 Task: Make in the project AgileGlobe an epic 'IT Service Catalog Management Process Improvement'. Create in the project AgileGlobe an epic 'IT Service Level Management Process Improvement'. Add in the project AgileGlobe an epic 'IT Capacity Management Process Improvement'
Action: Mouse moved to (436, 182)
Screenshot: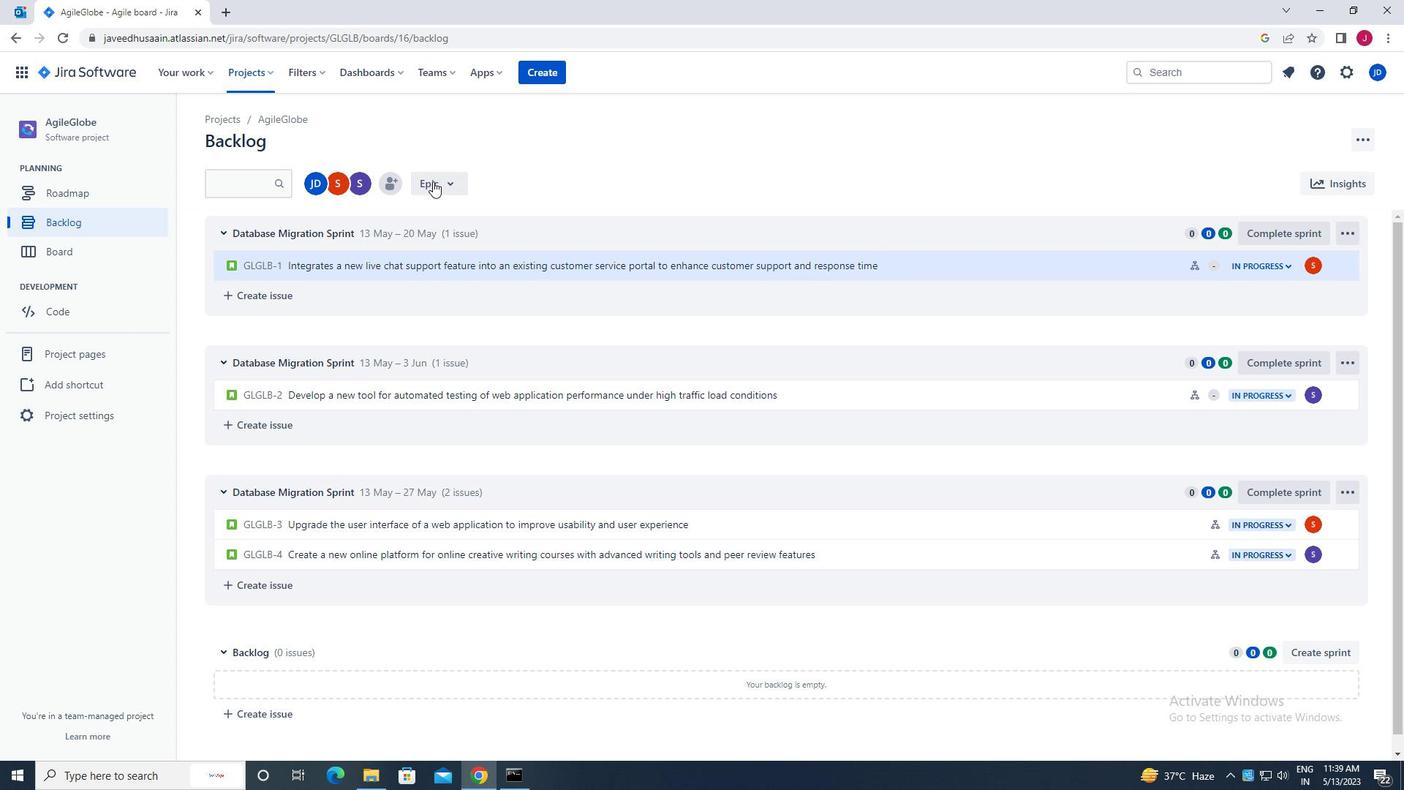 
Action: Mouse pressed left at (436, 182)
Screenshot: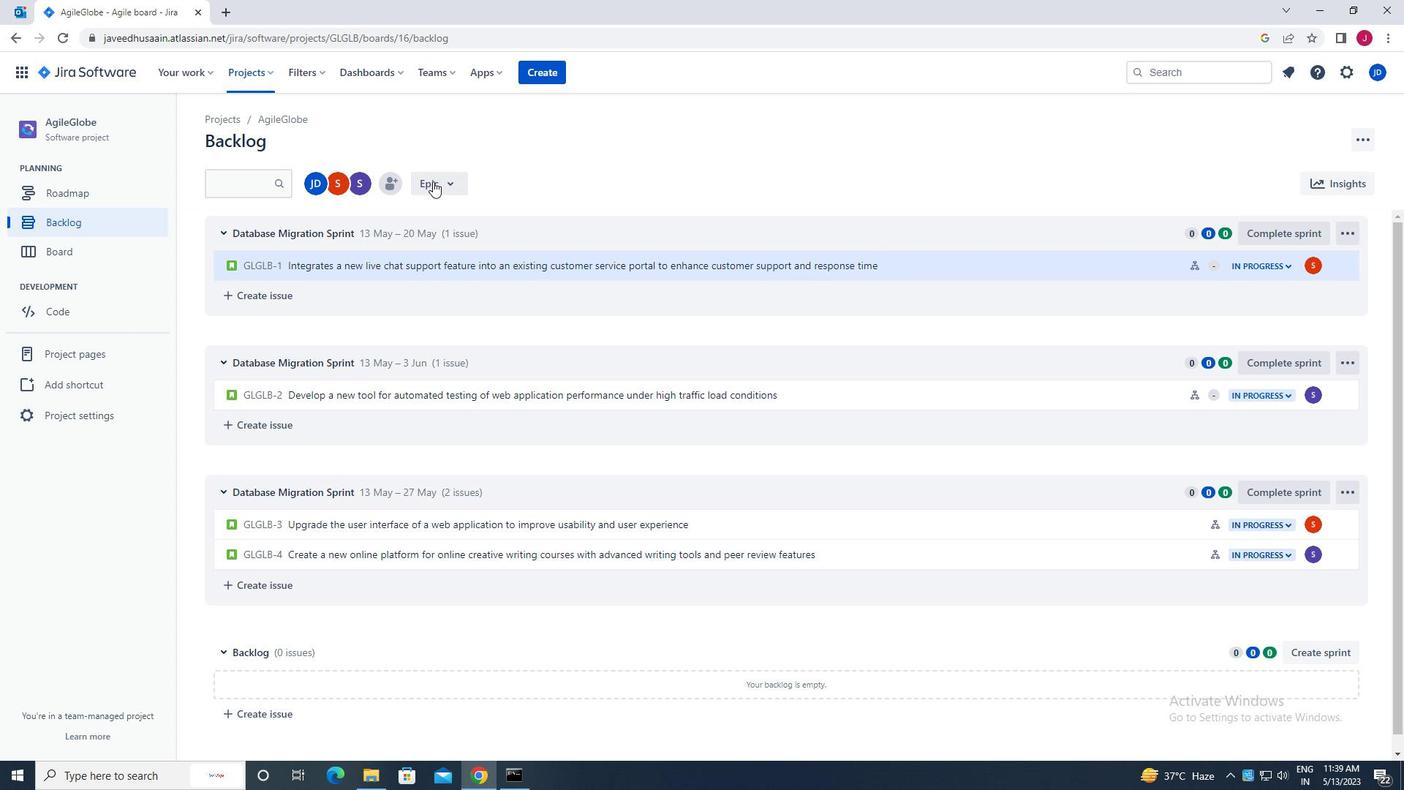 
Action: Mouse moved to (441, 272)
Screenshot: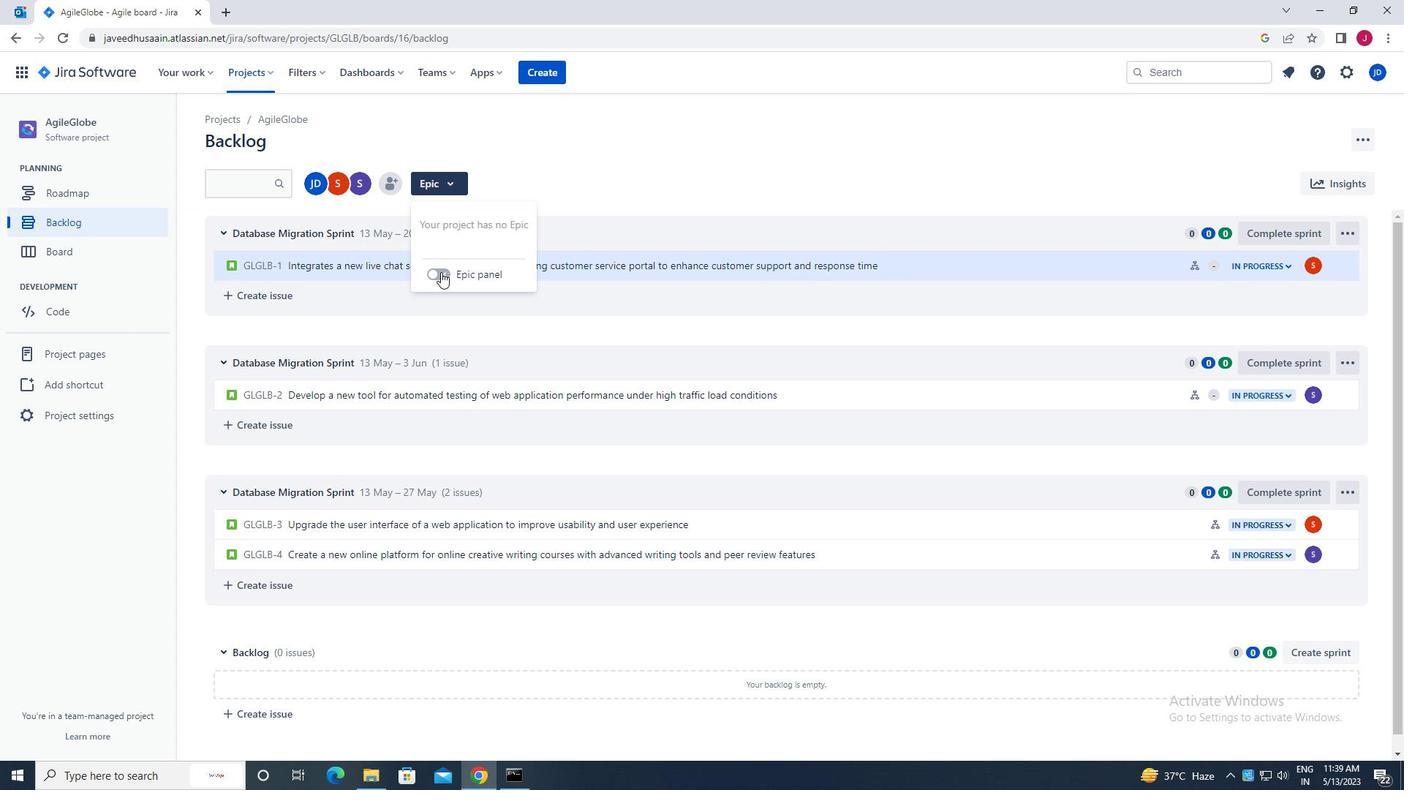 
Action: Mouse pressed left at (441, 272)
Screenshot: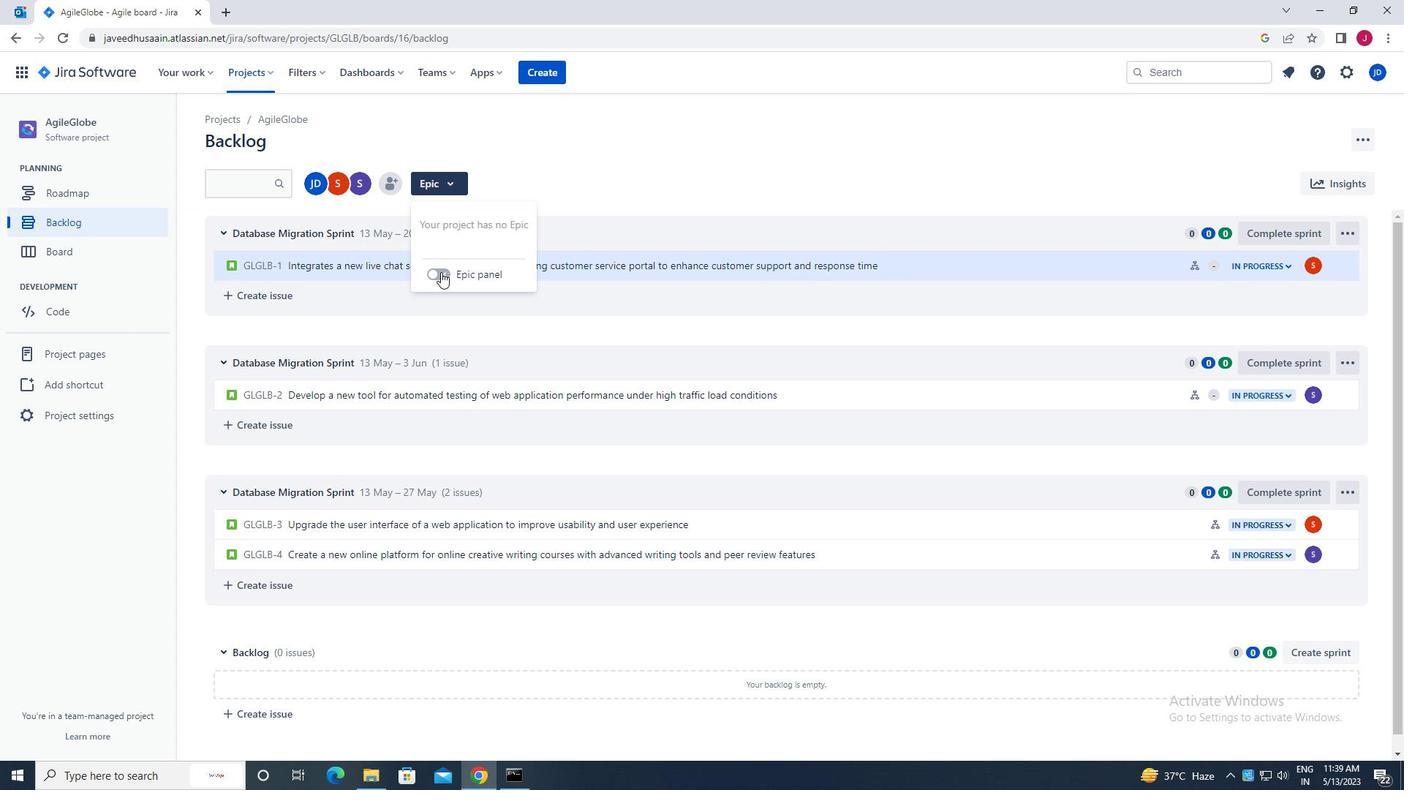 
Action: Mouse moved to (306, 514)
Screenshot: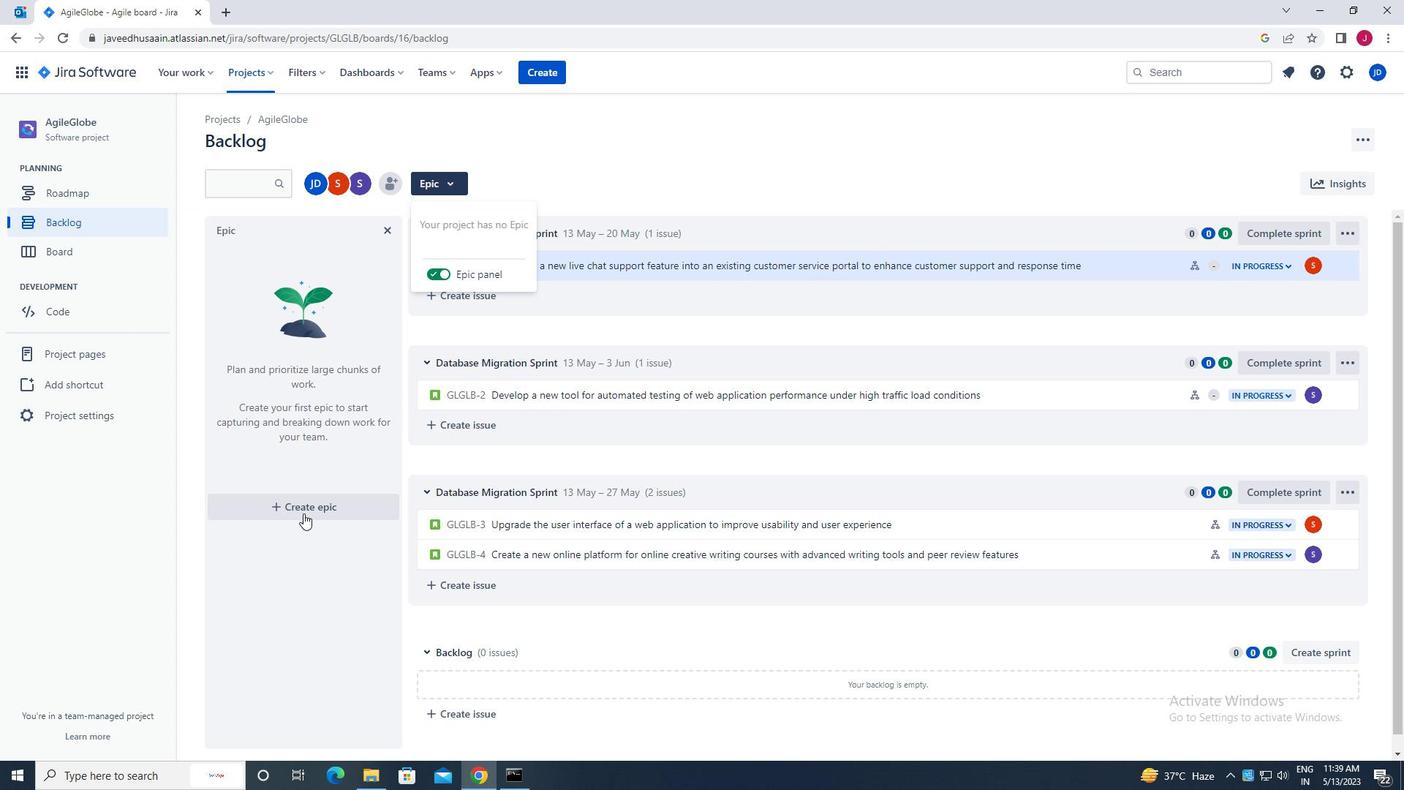 
Action: Mouse pressed left at (306, 514)
Screenshot: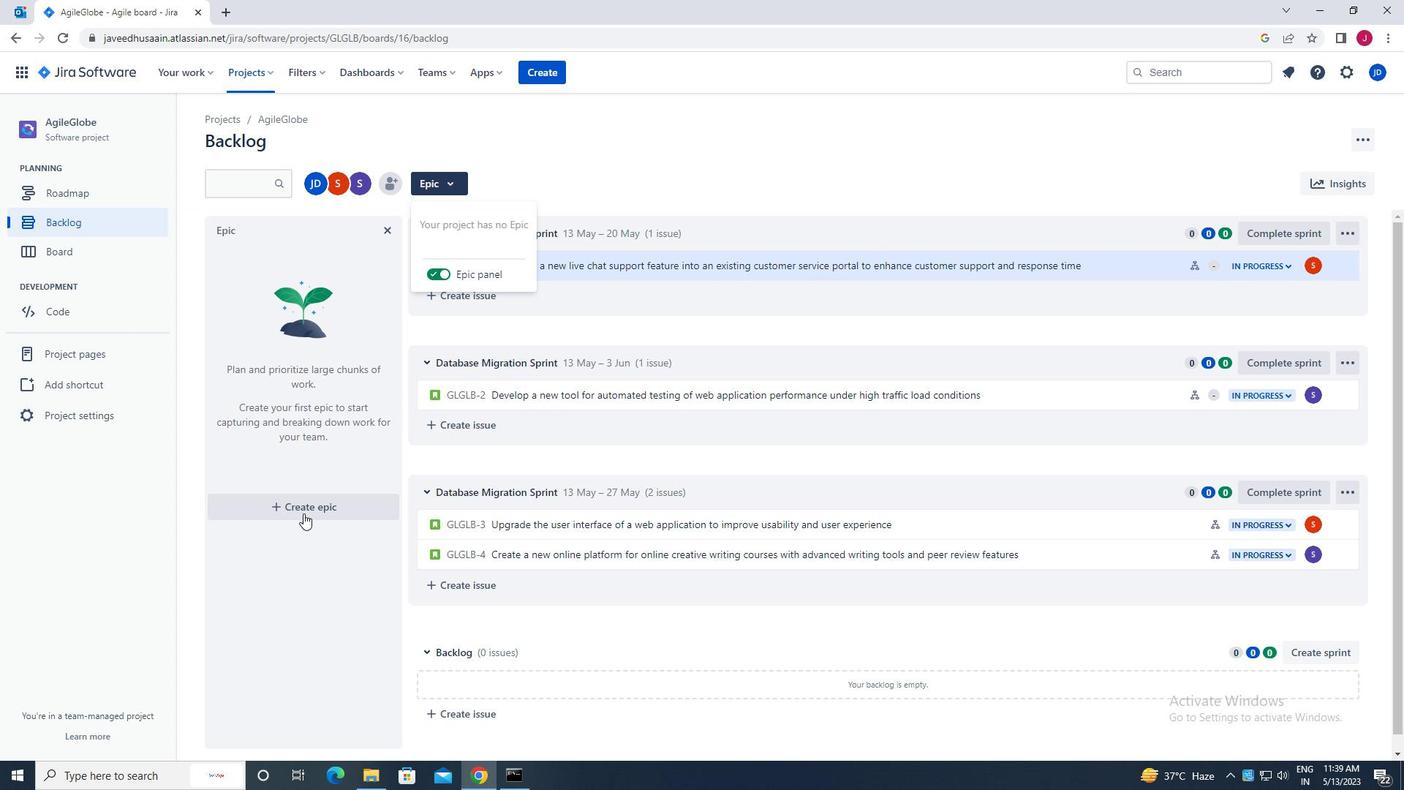 
Action: Mouse moved to (313, 509)
Screenshot: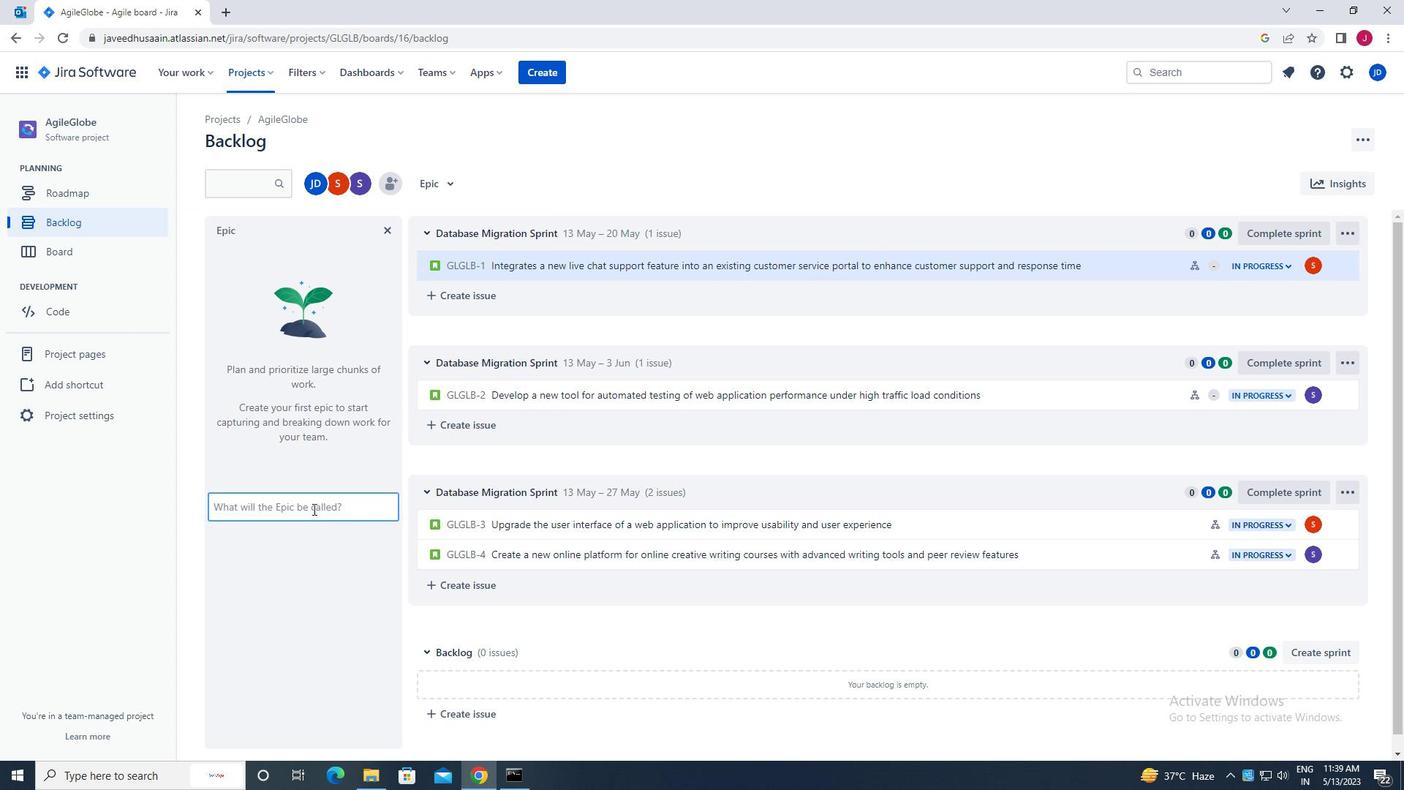
Action: Mouse pressed left at (313, 509)
Screenshot: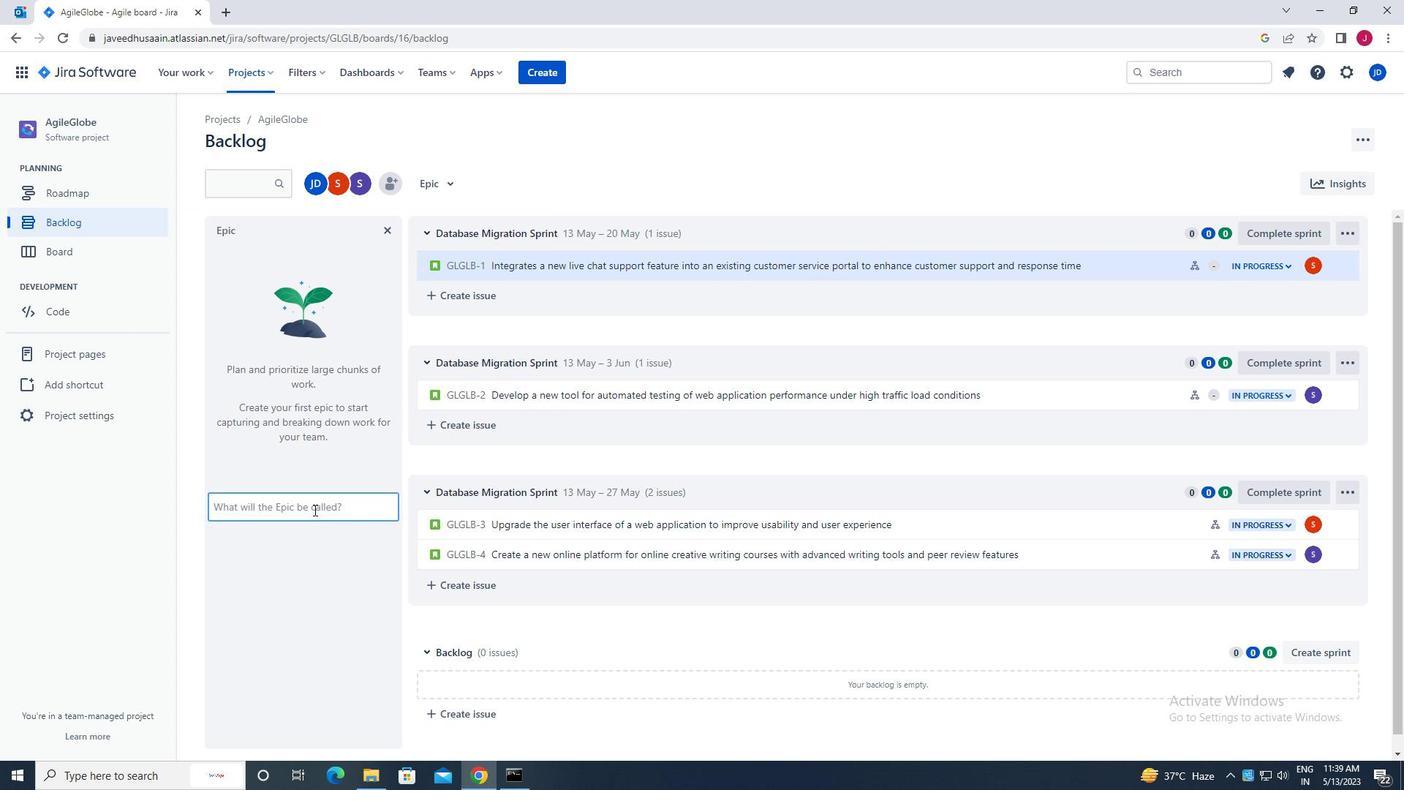 
Action: Mouse moved to (313, 507)
Screenshot: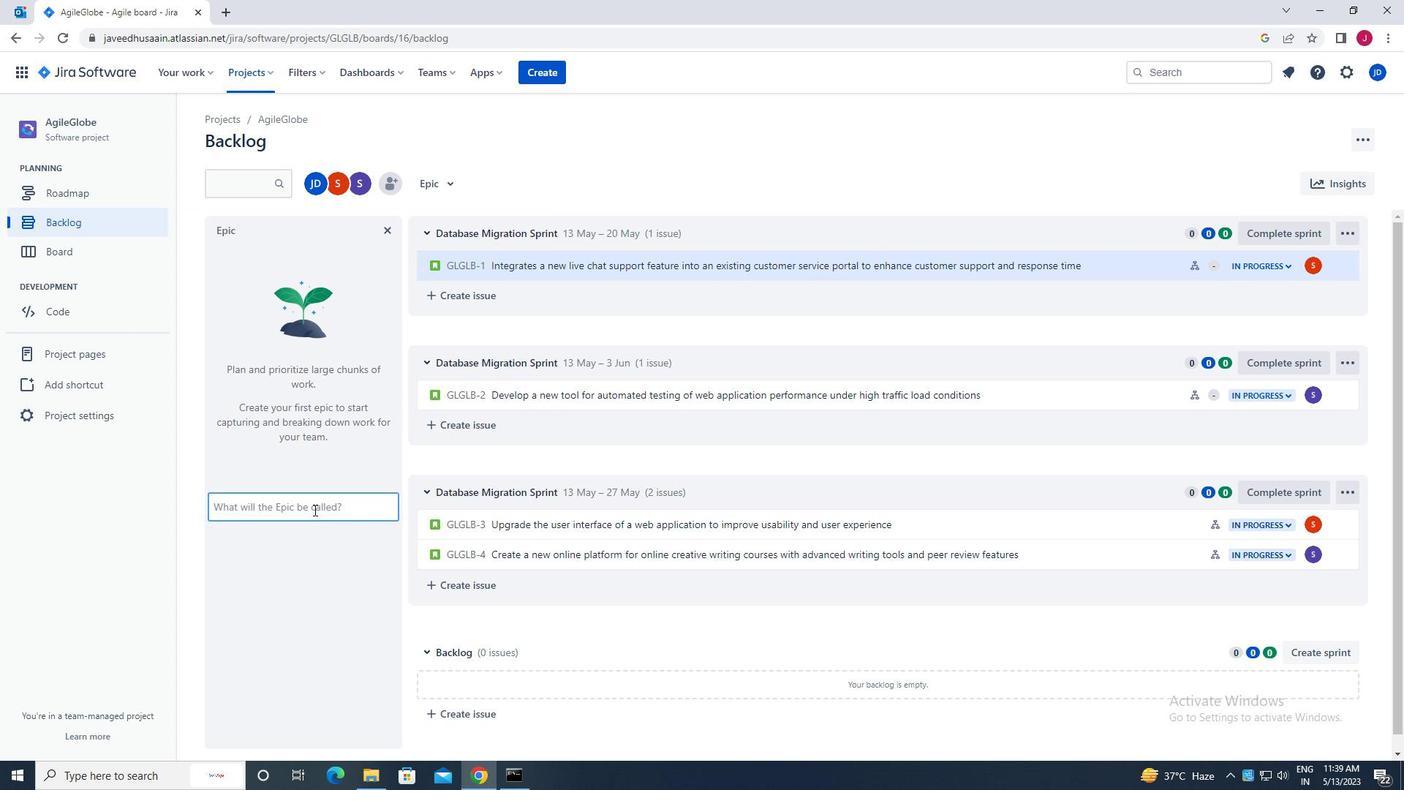 
Action: Key pressed it<Key.space>s<Key.caps_lock>ervice<Key.space><Key.caps_lock>c<Key.caps_lock>atalog<Key.space><Key.caps_lock>m<Key.caps_lock>anagement<Key.space><Key.caps_lock>p<Key.caps_lock>rocess<Key.space><Key.caps_lock>i<Key.caps_lock>mprovement<Key.space><Key.enter>
Screenshot: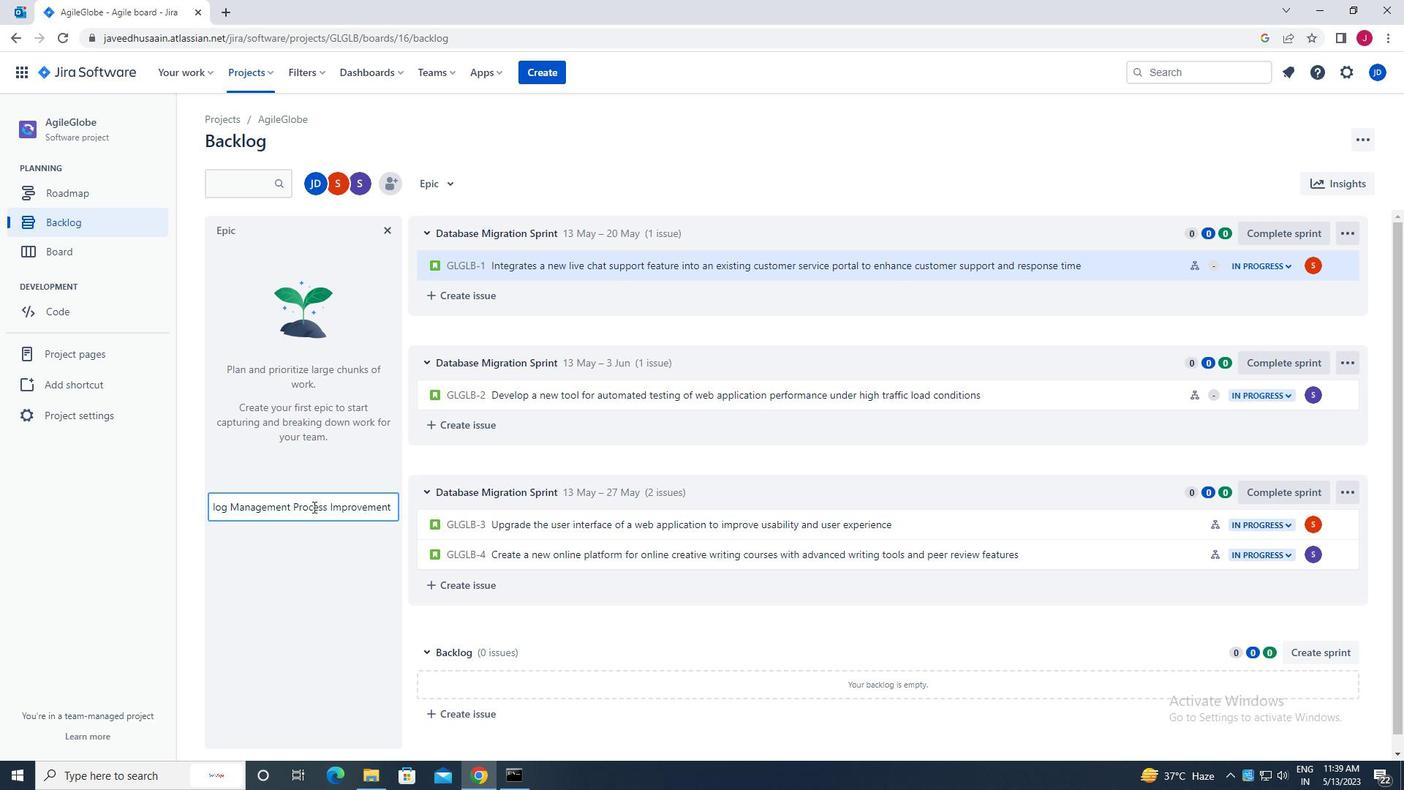 
Action: Mouse moved to (339, 364)
Screenshot: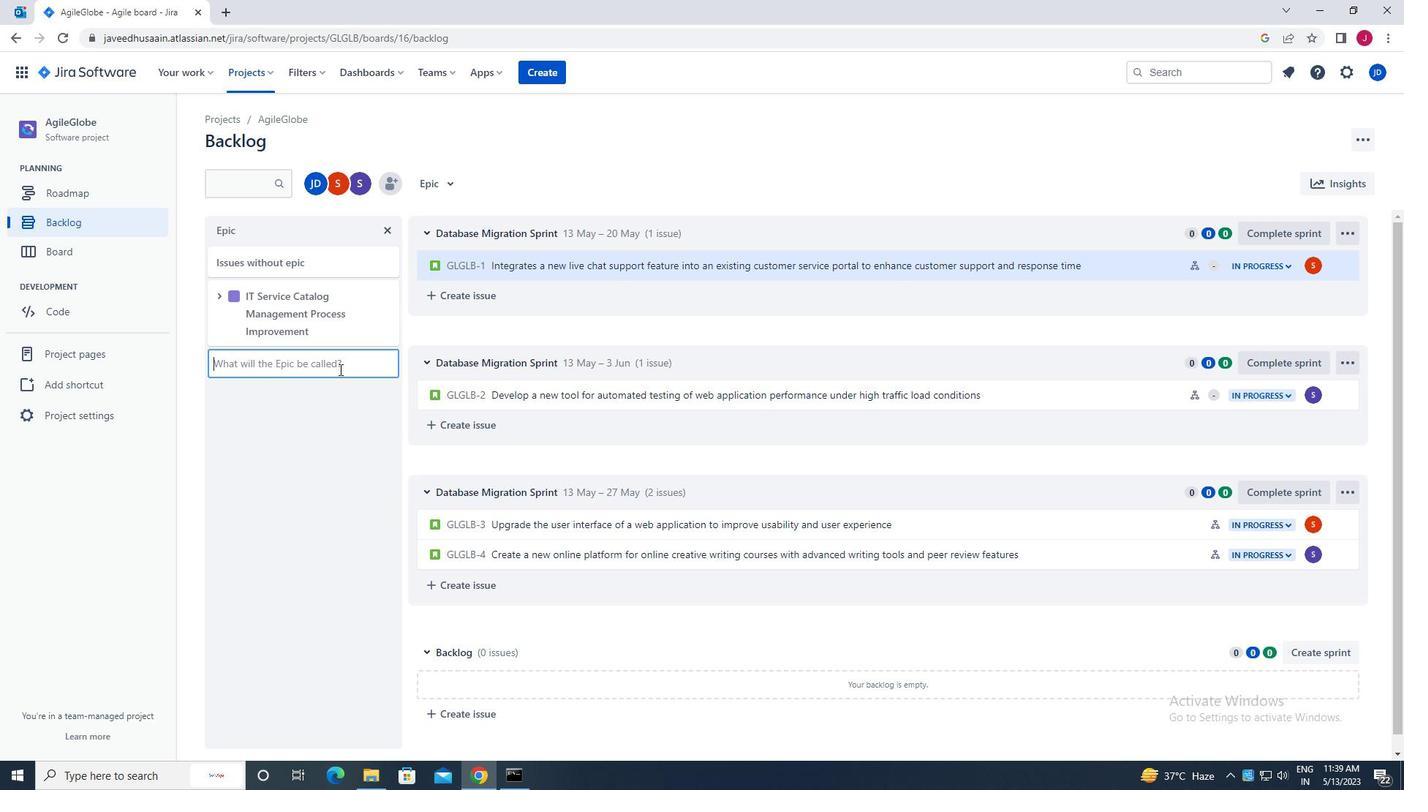 
Action: Mouse pressed left at (339, 364)
Screenshot: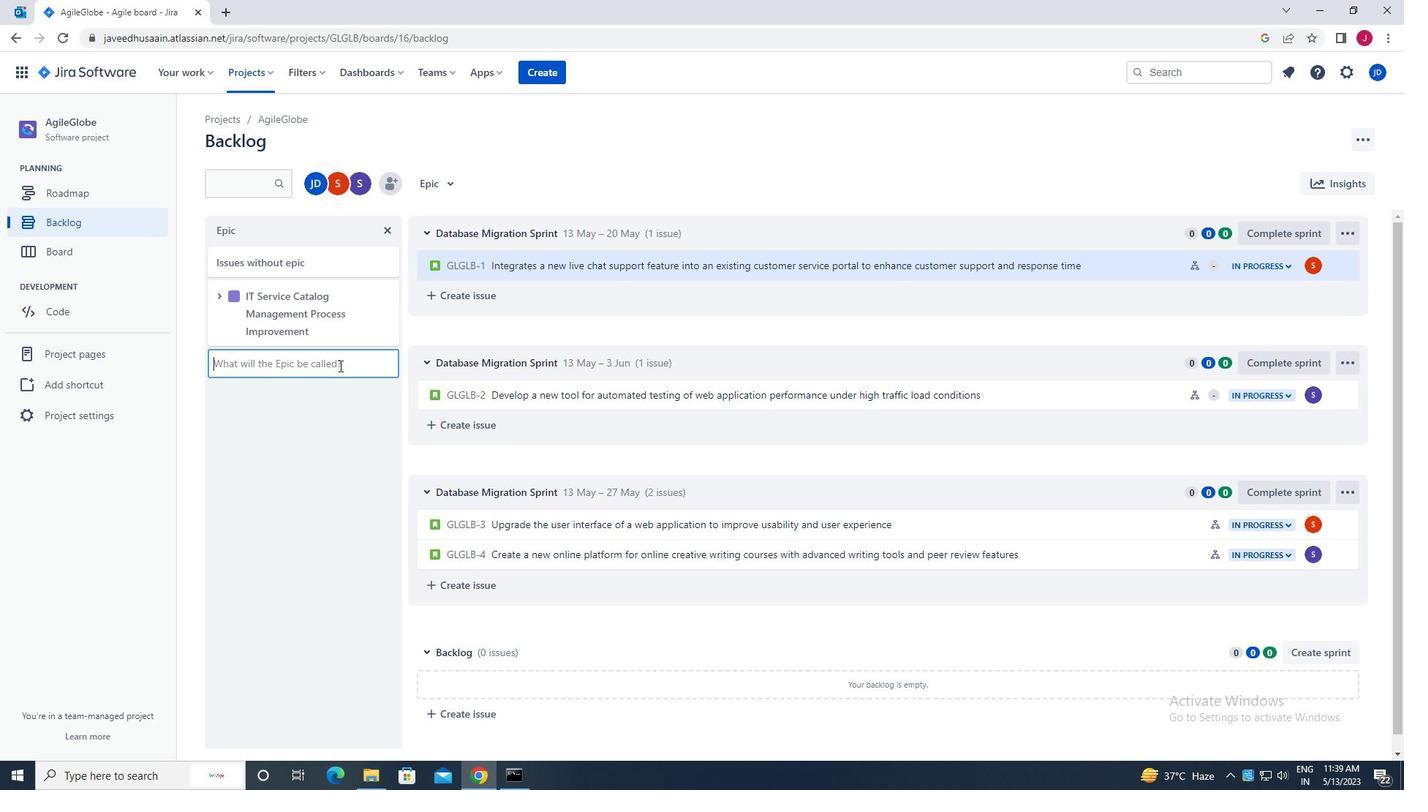 
Action: Mouse moved to (336, 367)
Screenshot: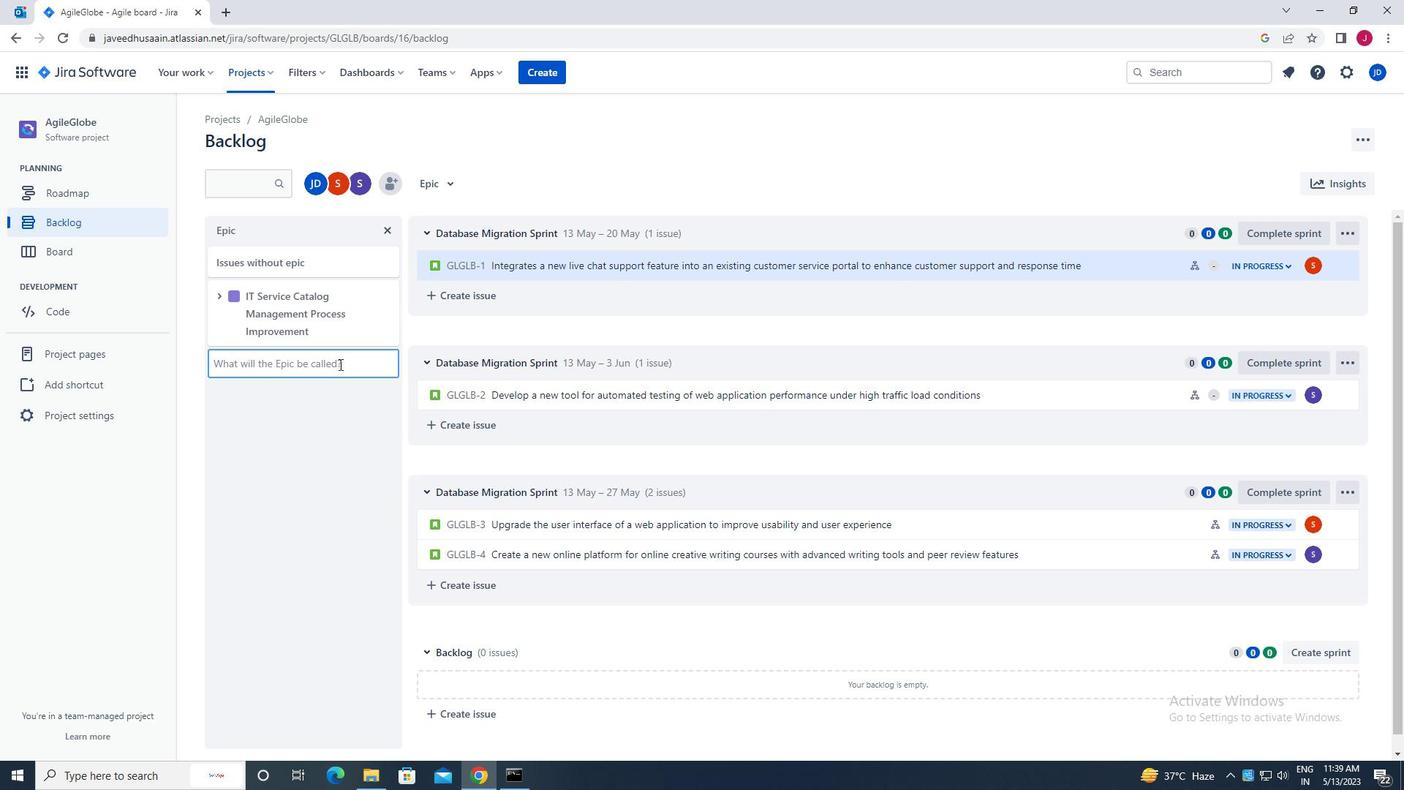 
Action: Key pressed <Key.caps_lock>it<Key.space>s<Key.caps_lock>ervice<Key.space><Key.caps_lock>l<Key.caps_lock>evel<Key.space><Key.caps_lock>m<Key.backspace>s<Key.caps_lock>ervice<Key.backspace><Key.backspace><Key.backspace><Key.backspace><Key.backspace><Key.backspace><Key.backspace><Key.caps_lock>m<Key.caps_lock>anagement<Key.space><Key.caps_lock>p<Key.caps_lock>rocess<Key.space><Key.caps_lock>i<Key.caps_lock>mprovement<Key.enter>
Screenshot: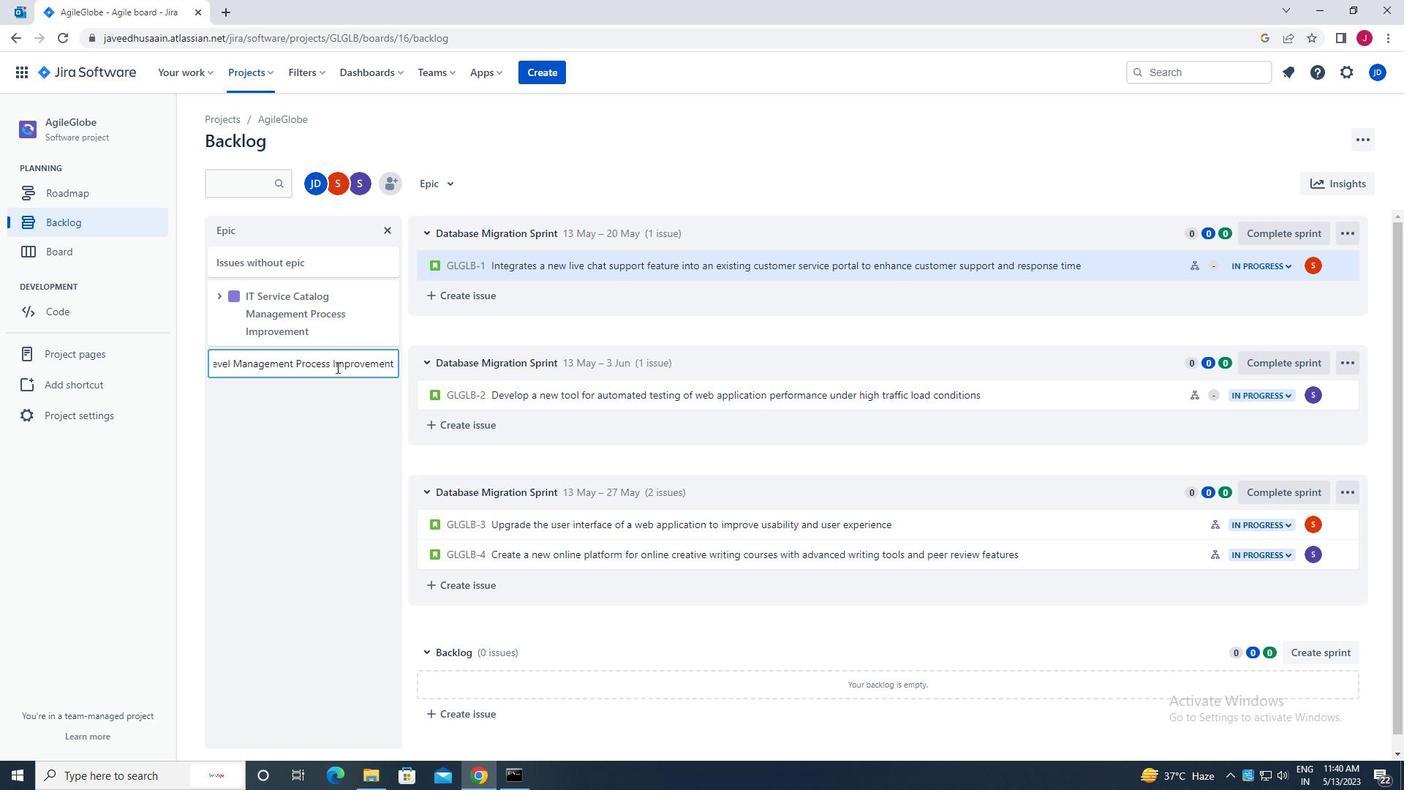 
Action: Mouse moved to (309, 414)
Screenshot: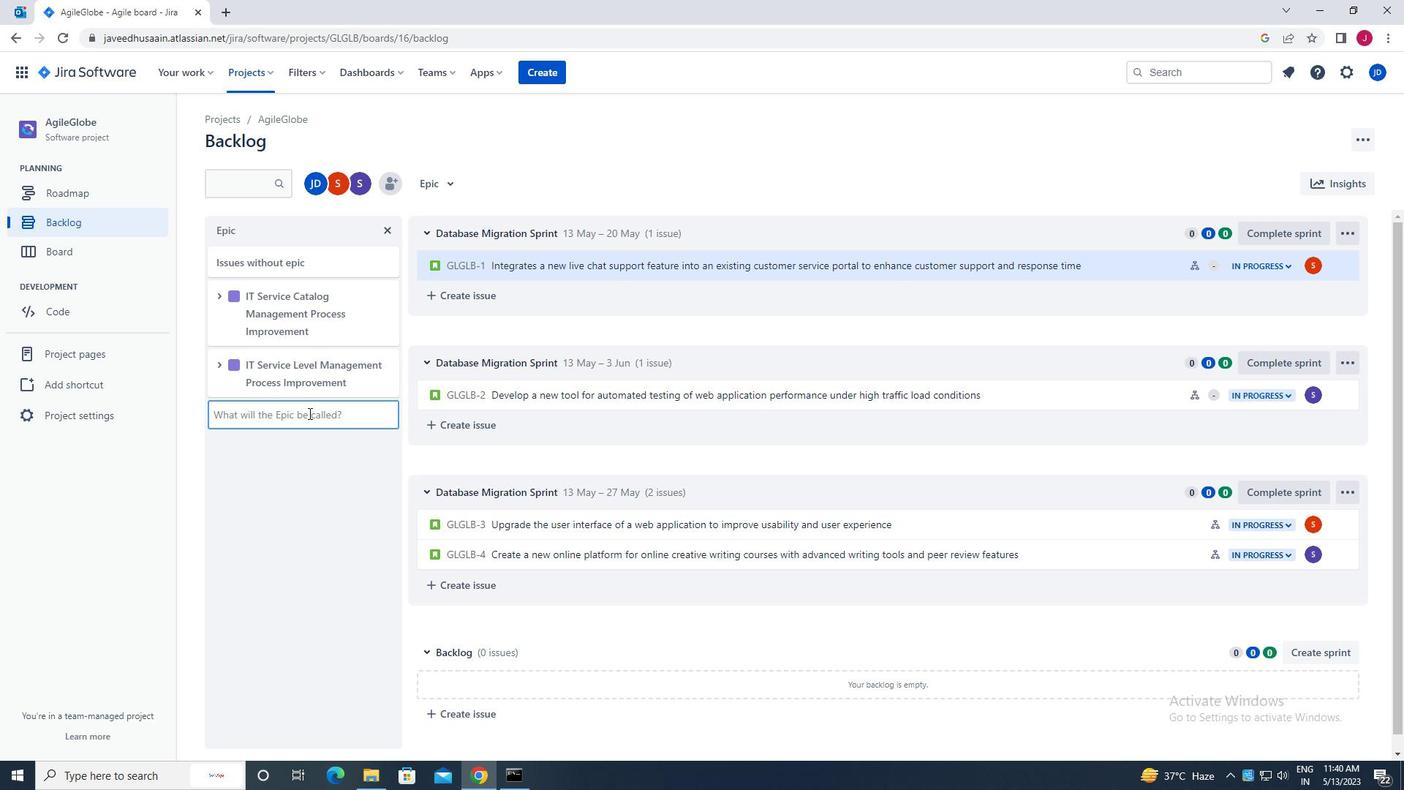 
Action: Mouse pressed left at (309, 414)
Screenshot: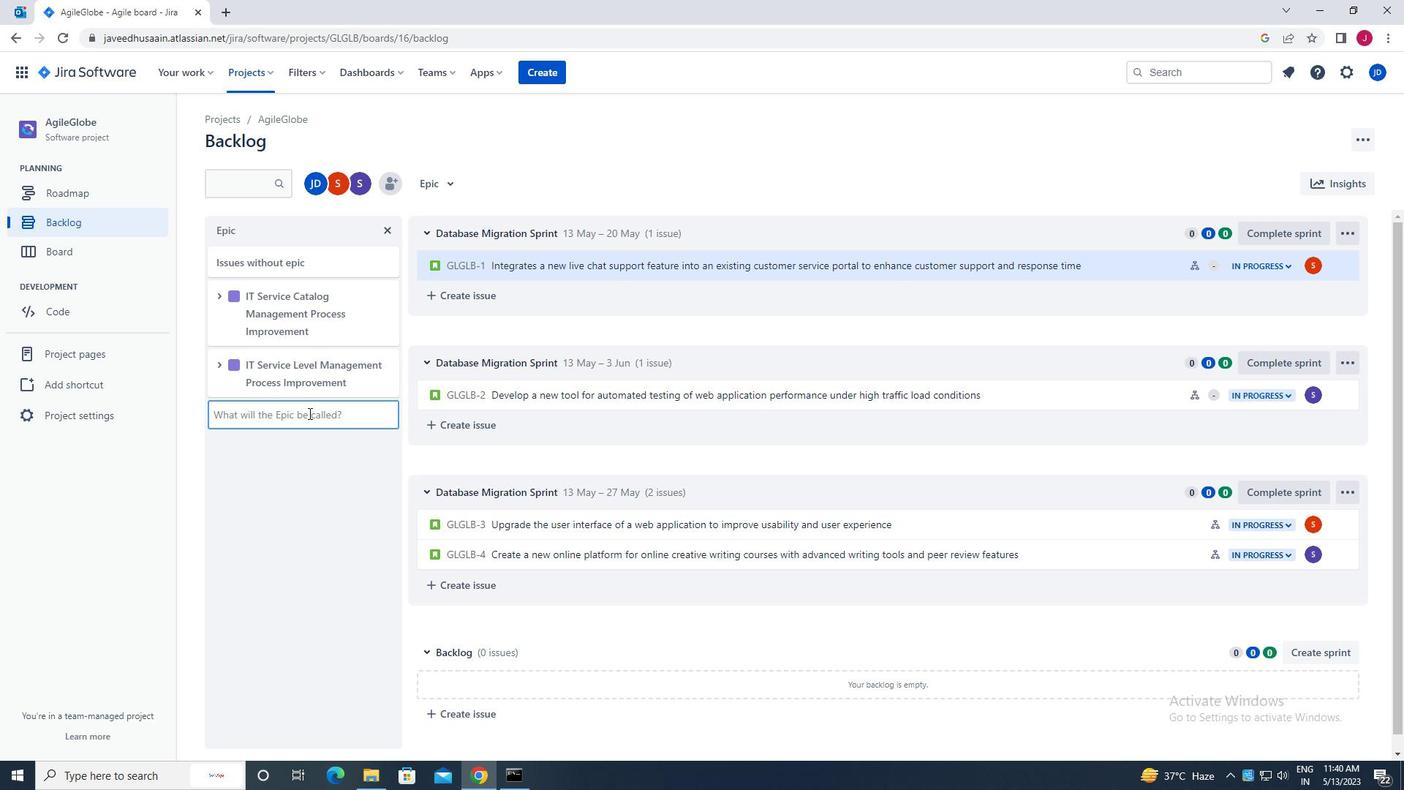 
Action: Mouse moved to (312, 415)
Screenshot: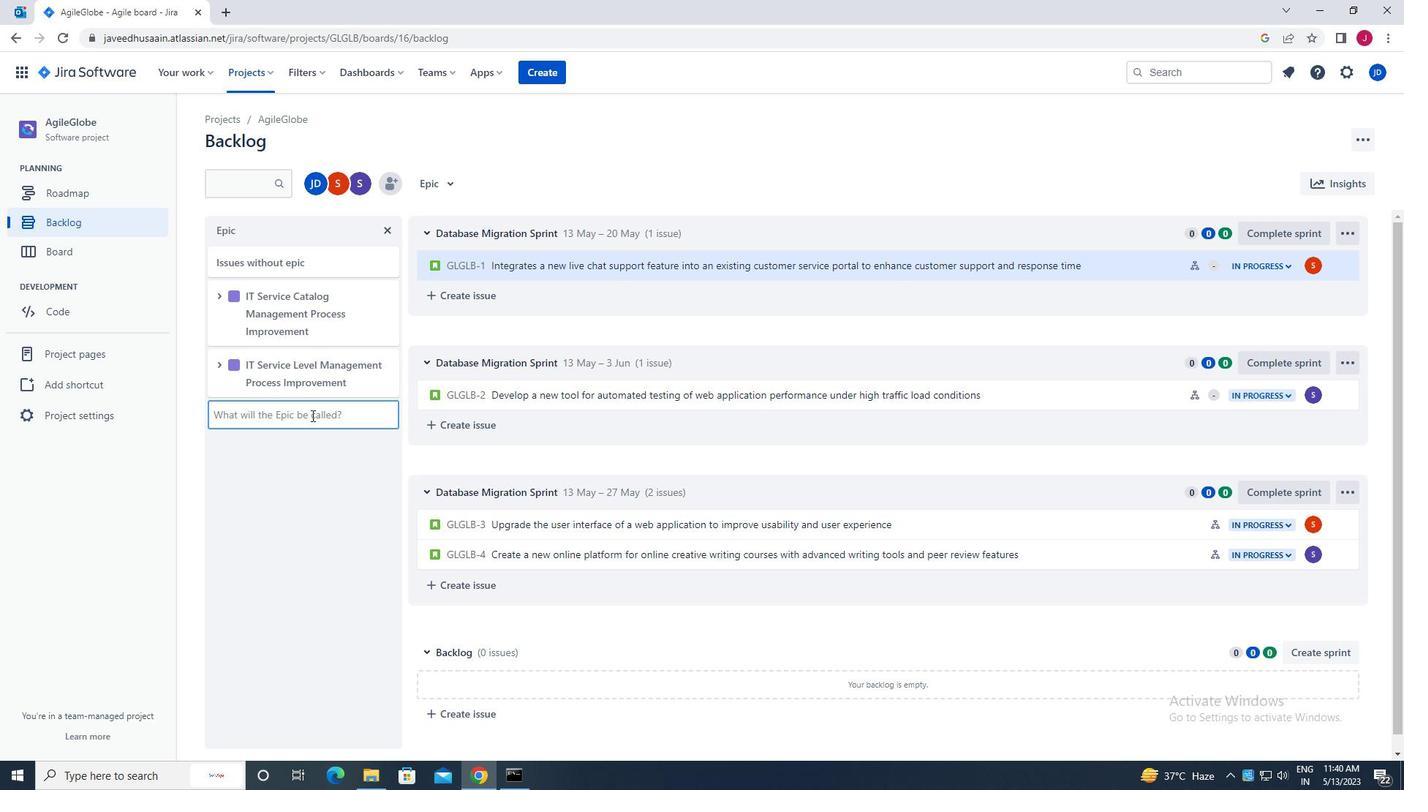 
Action: Key pressed <Key.caps_lock>it<Key.space>c<Key.caps_lock>apacity<Key.space><Key.caps_lock>m<Key.caps_lock>anagement<Key.space><Key.caps_lock>p<Key.caps_lock>rocess<Key.space><Key.caps_lock>i<Key.caps_lock>mprovement<Key.enter>
Screenshot: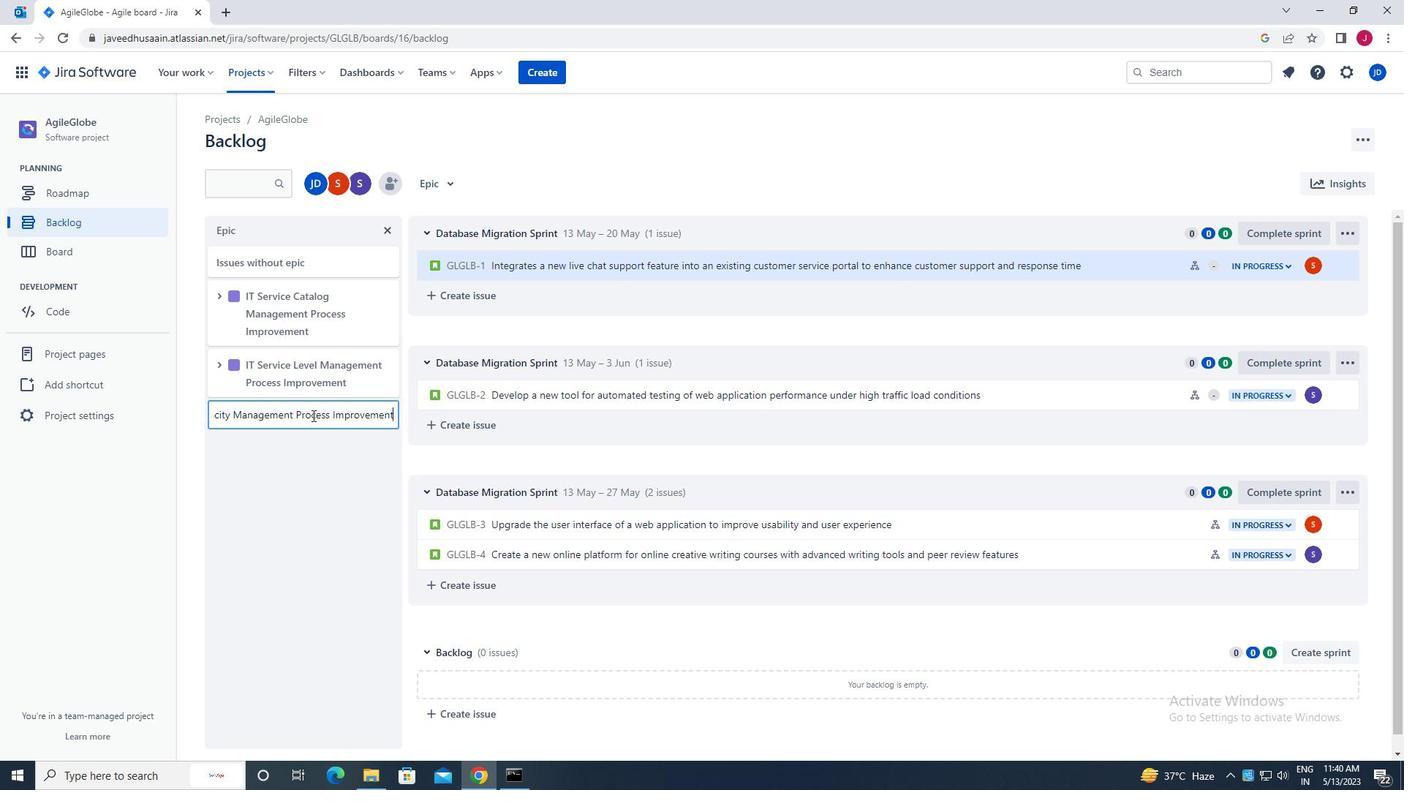 
